 Task: Select a due date automation when advanced on, 2 days before a card is due add fields with custom field "Resume" set to a date in this week at 11:00 AM.
Action: Mouse moved to (1048, 81)
Screenshot: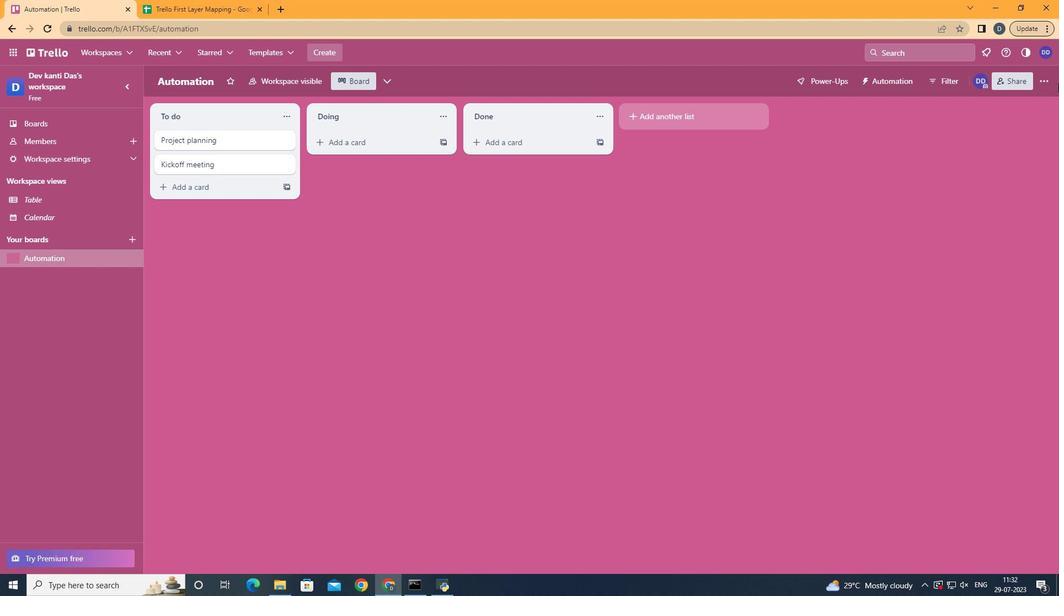 
Action: Mouse pressed left at (1048, 81)
Screenshot: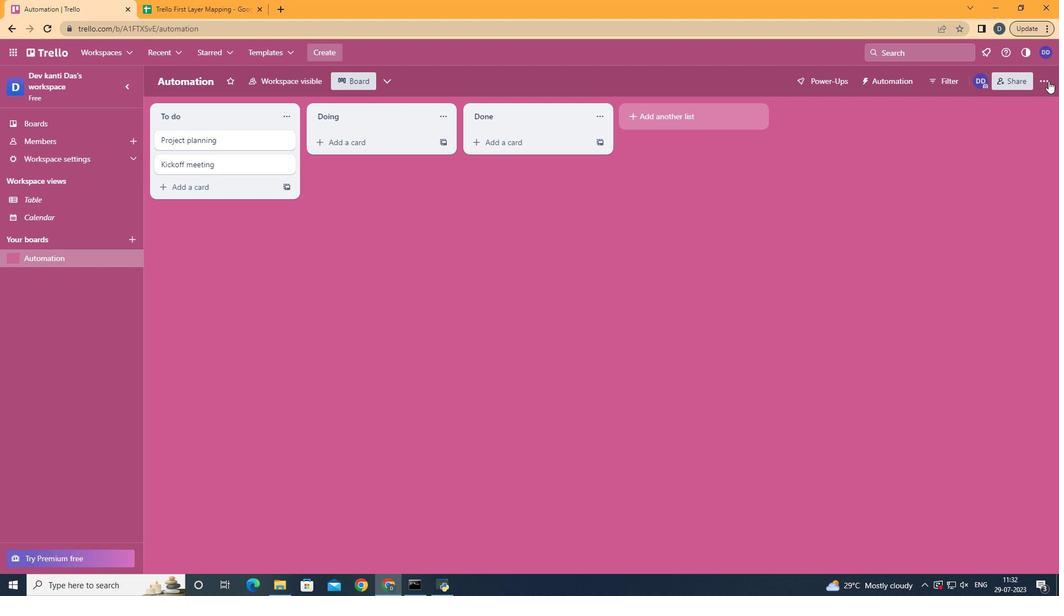
Action: Mouse moved to (955, 236)
Screenshot: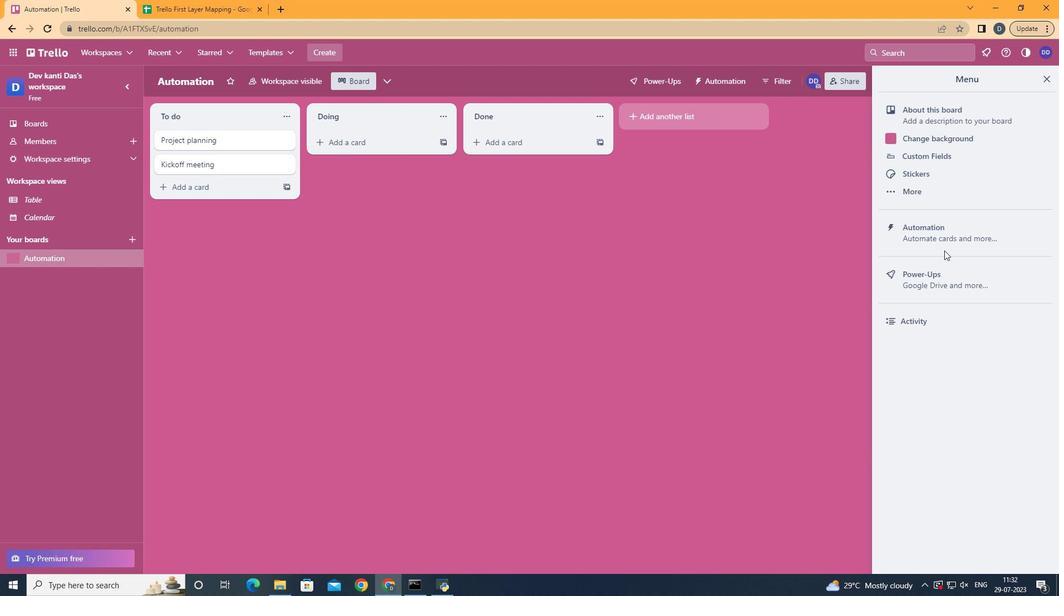 
Action: Mouse pressed left at (955, 236)
Screenshot: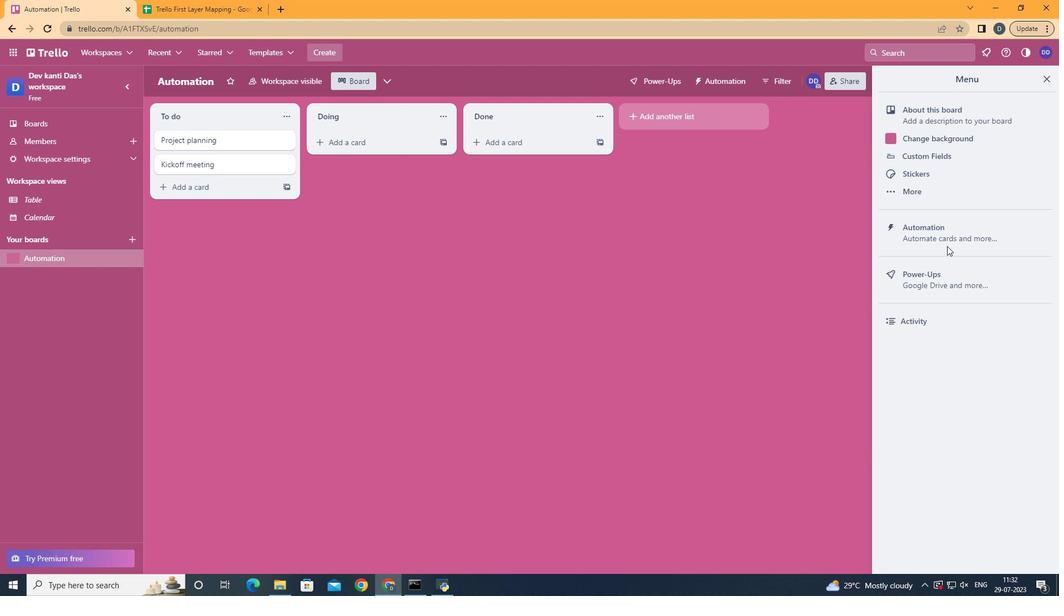 
Action: Mouse moved to (187, 218)
Screenshot: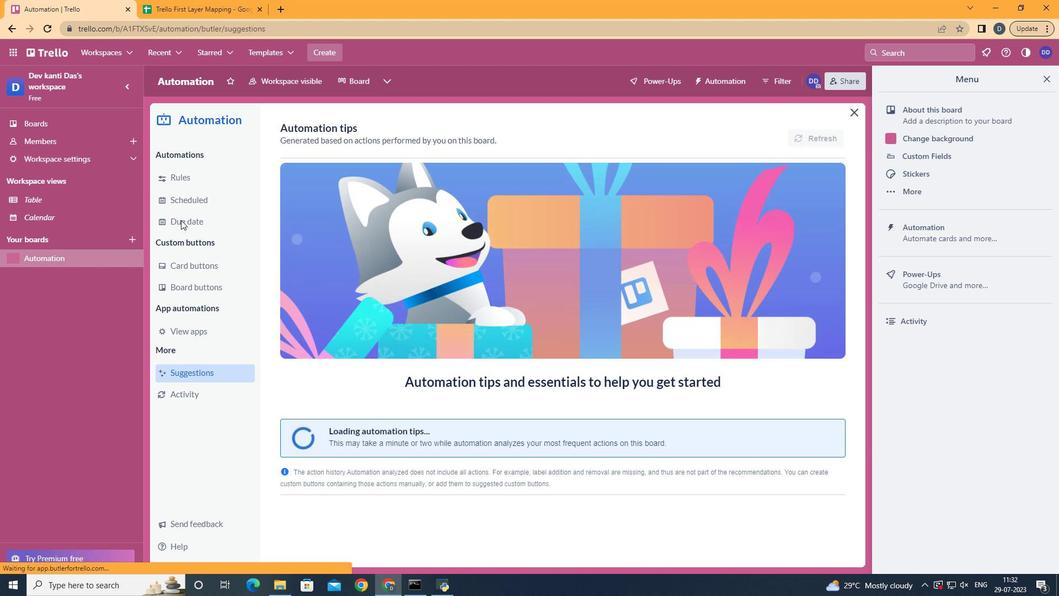 
Action: Mouse pressed left at (187, 218)
Screenshot: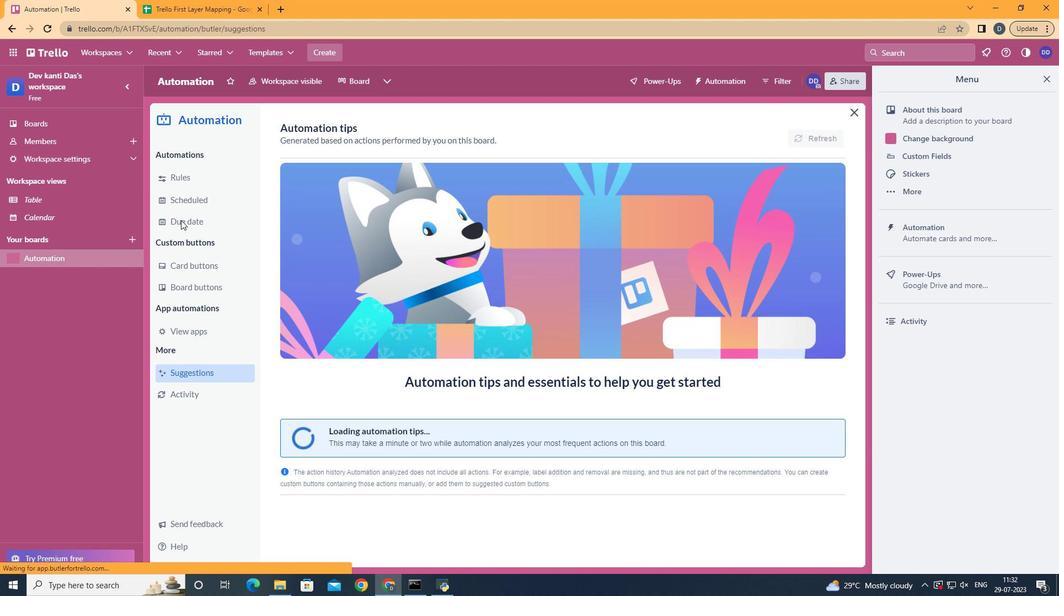 
Action: Mouse moved to (800, 128)
Screenshot: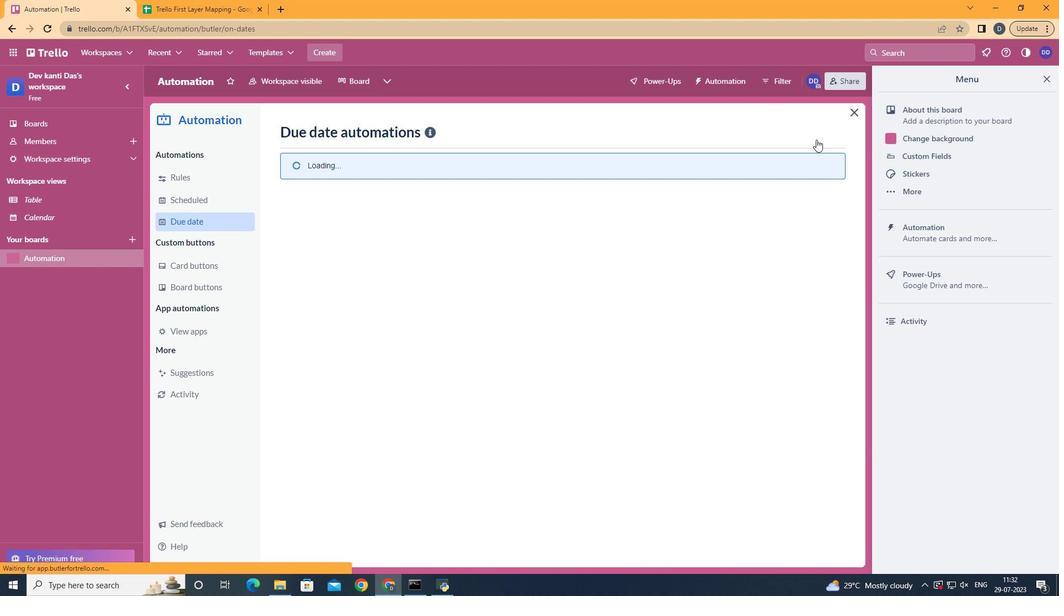
Action: Mouse pressed left at (800, 128)
Screenshot: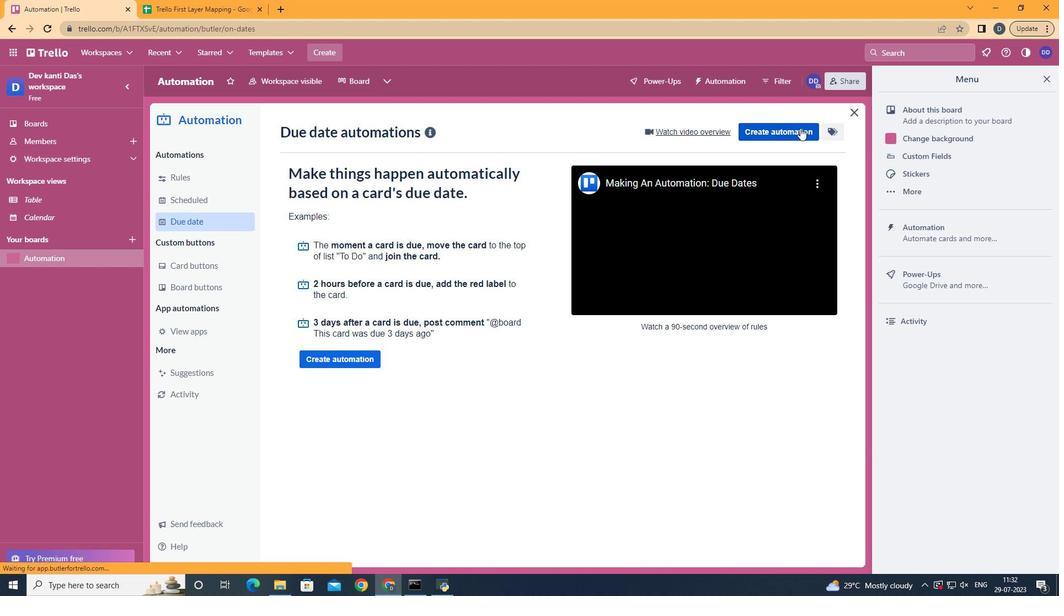 
Action: Mouse moved to (509, 243)
Screenshot: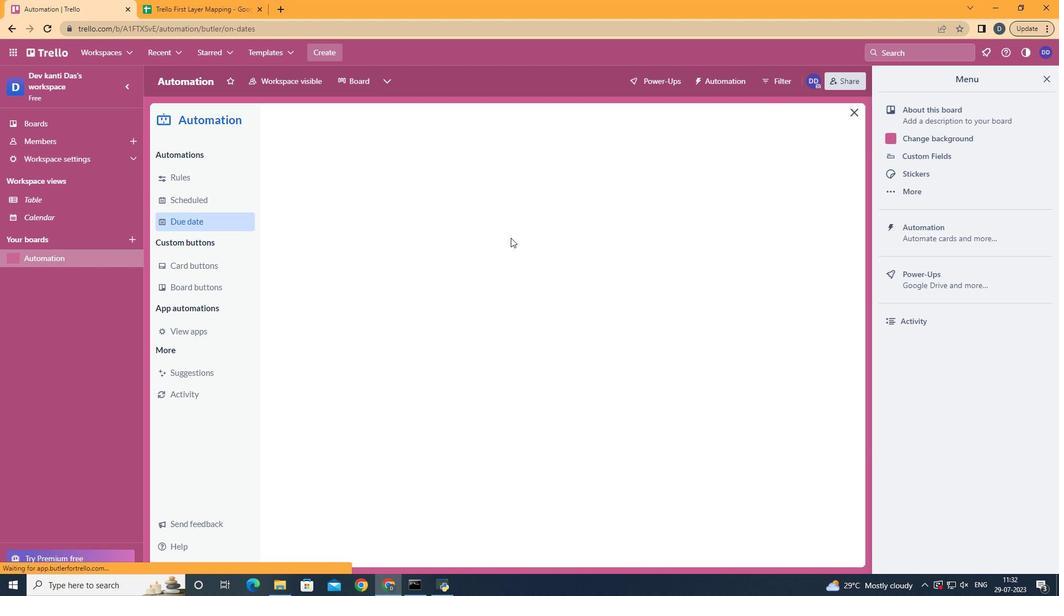 
Action: Mouse pressed left at (509, 243)
Screenshot: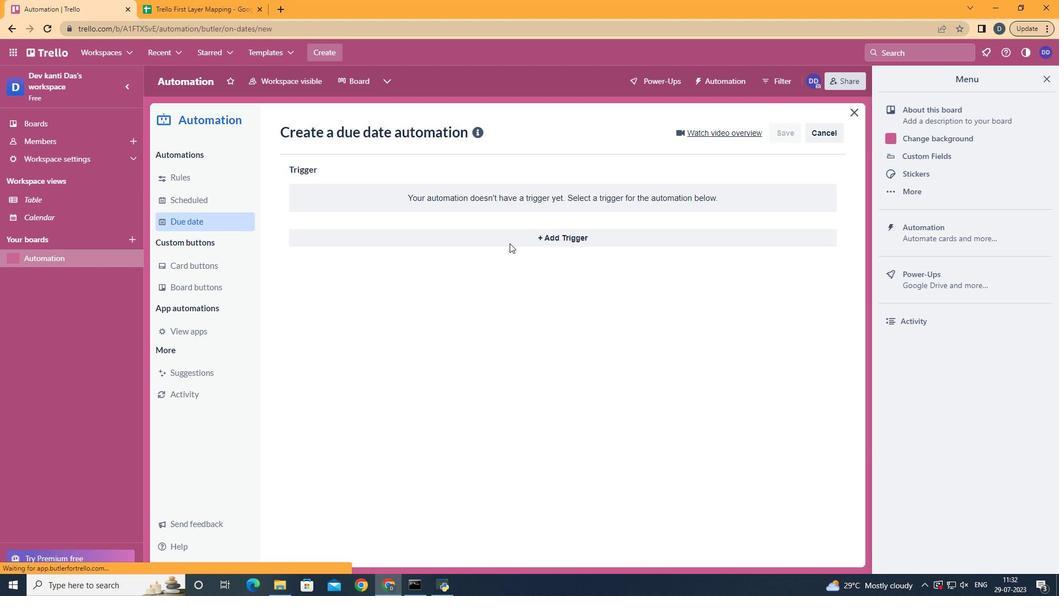 
Action: Mouse moved to (444, 408)
Screenshot: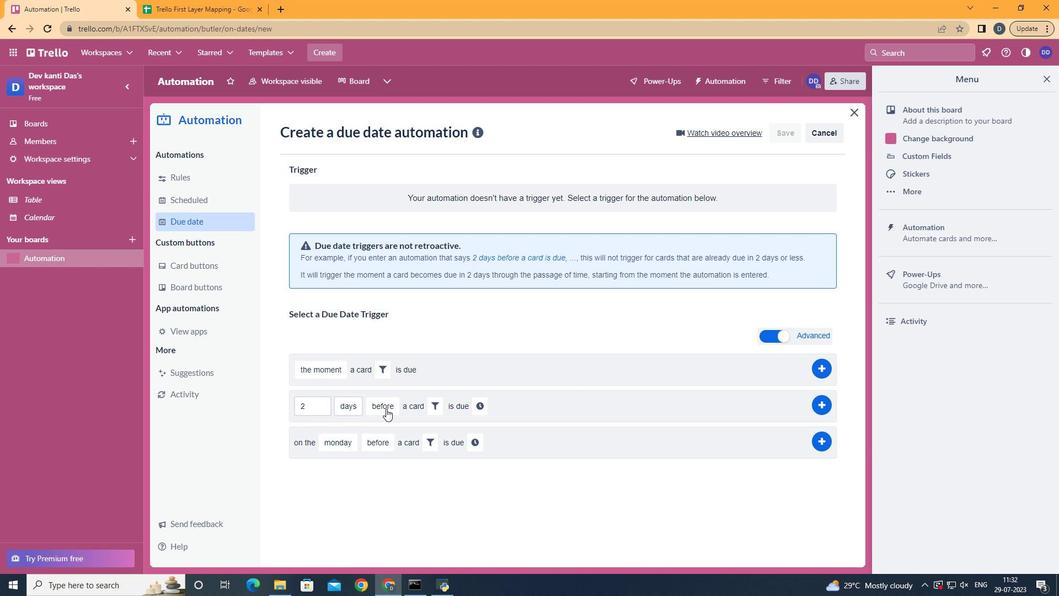 
Action: Mouse pressed left at (444, 408)
Screenshot: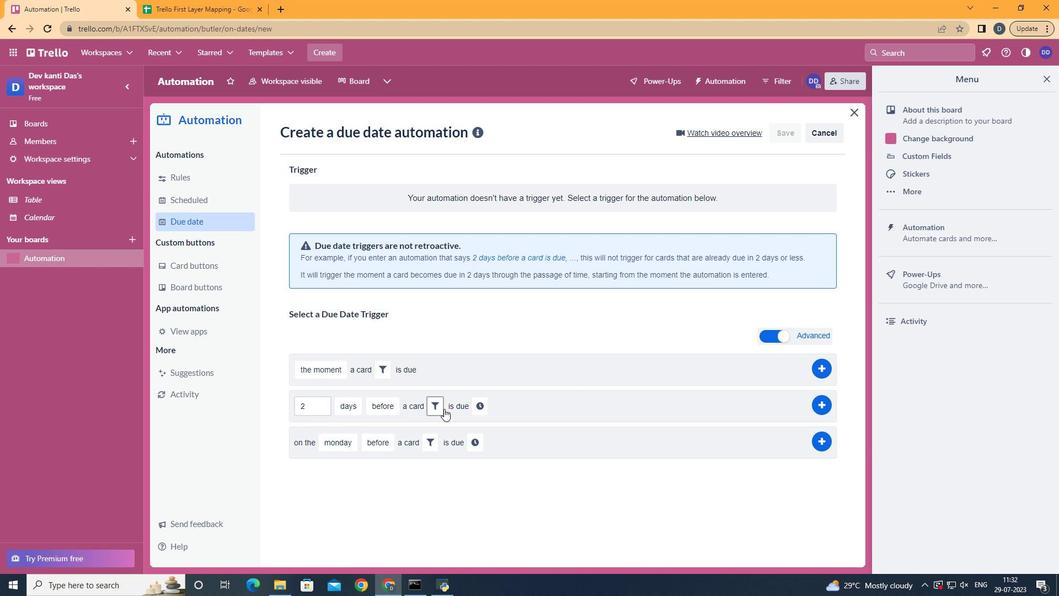 
Action: Mouse moved to (614, 437)
Screenshot: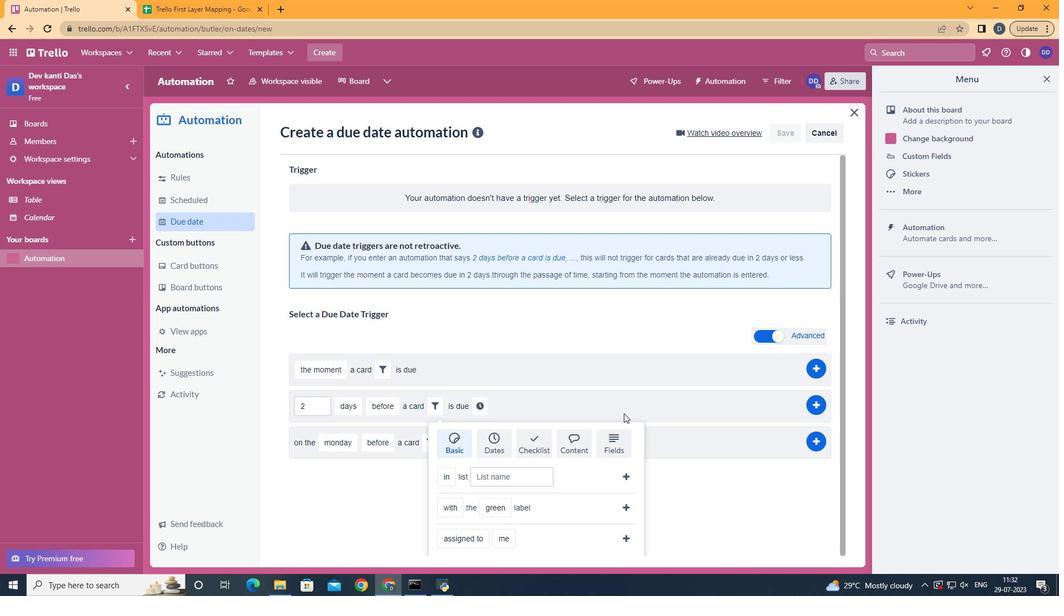 
Action: Mouse pressed left at (614, 437)
Screenshot: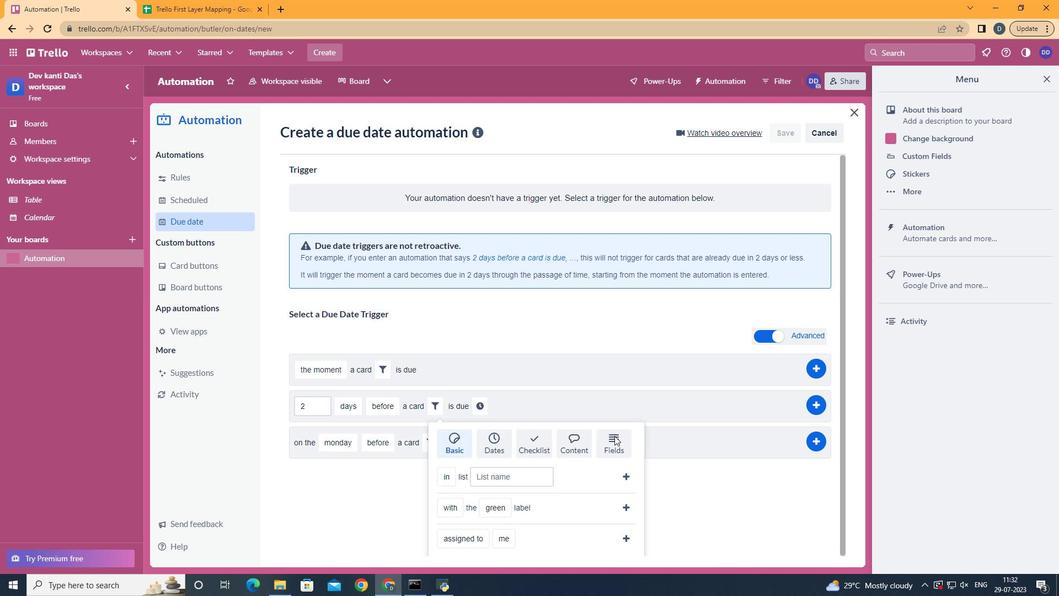 
Action: Mouse moved to (614, 438)
Screenshot: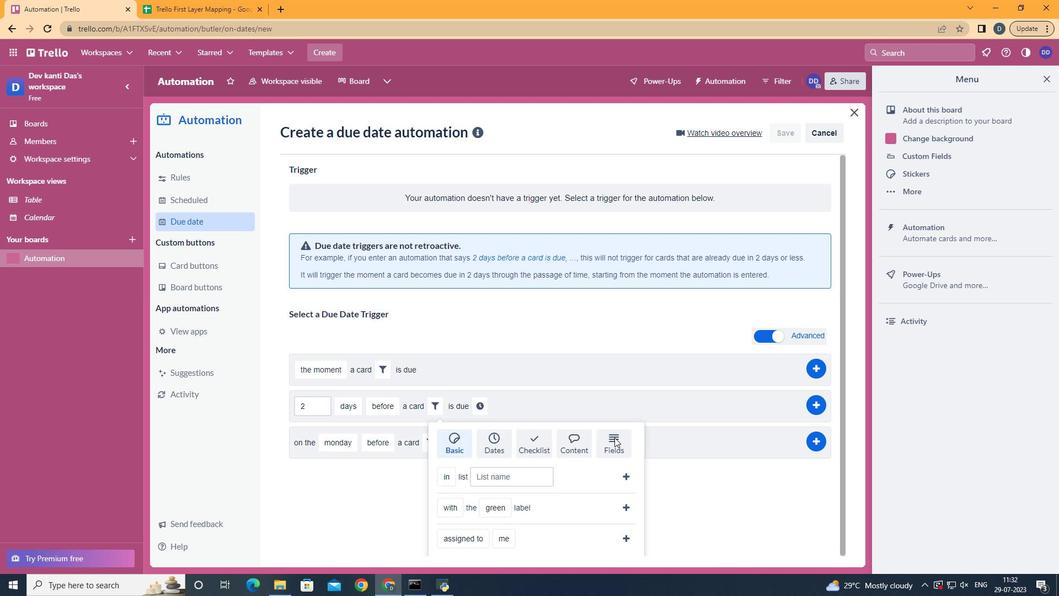 
Action: Mouse scrolled (614, 437) with delta (0, 0)
Screenshot: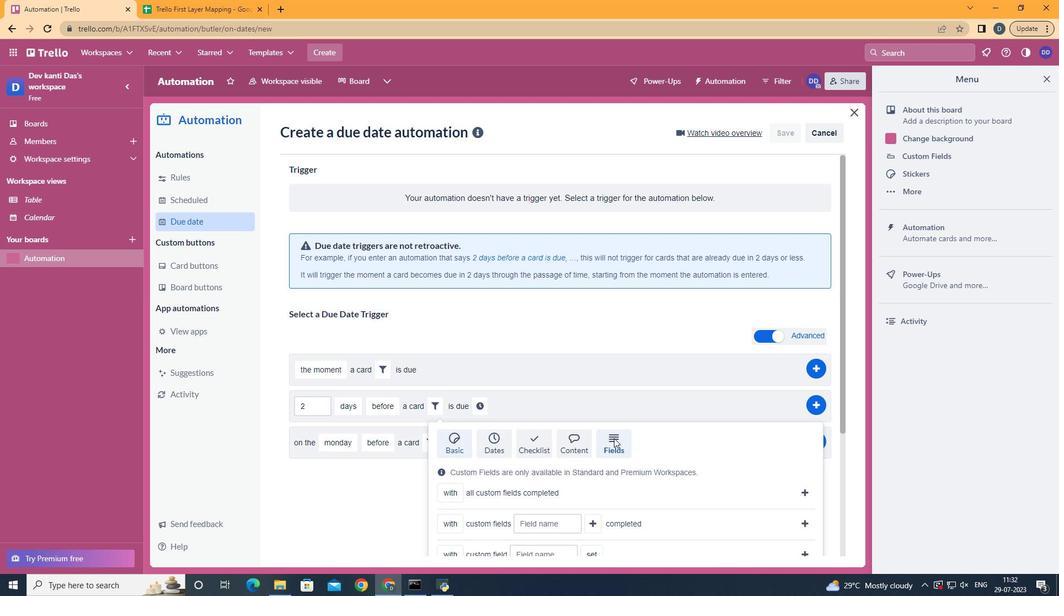 
Action: Mouse scrolled (614, 437) with delta (0, 0)
Screenshot: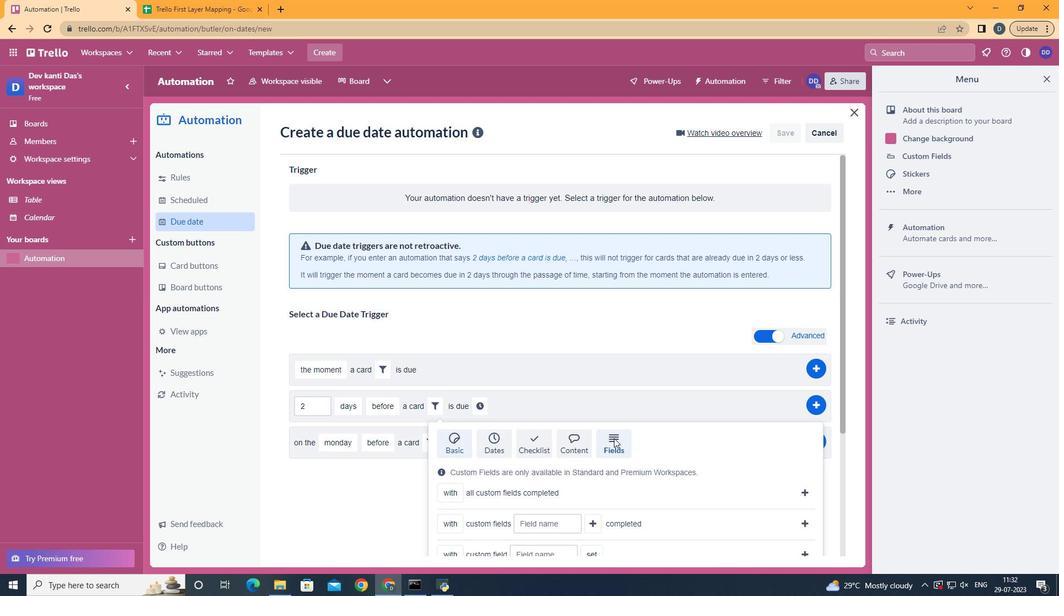
Action: Mouse scrolled (614, 437) with delta (0, 0)
Screenshot: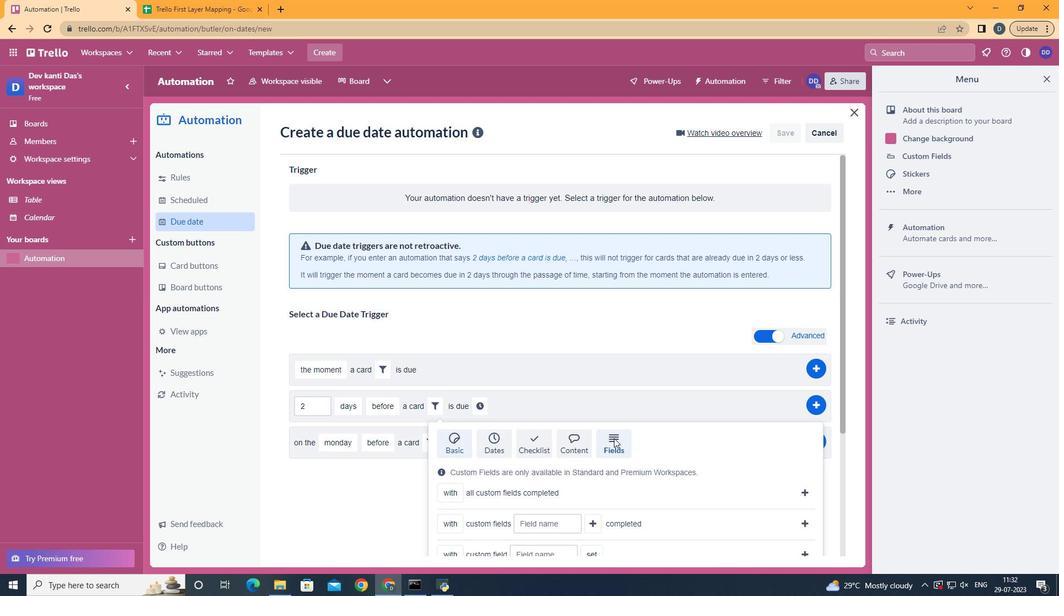 
Action: Mouse scrolled (614, 437) with delta (0, 0)
Screenshot: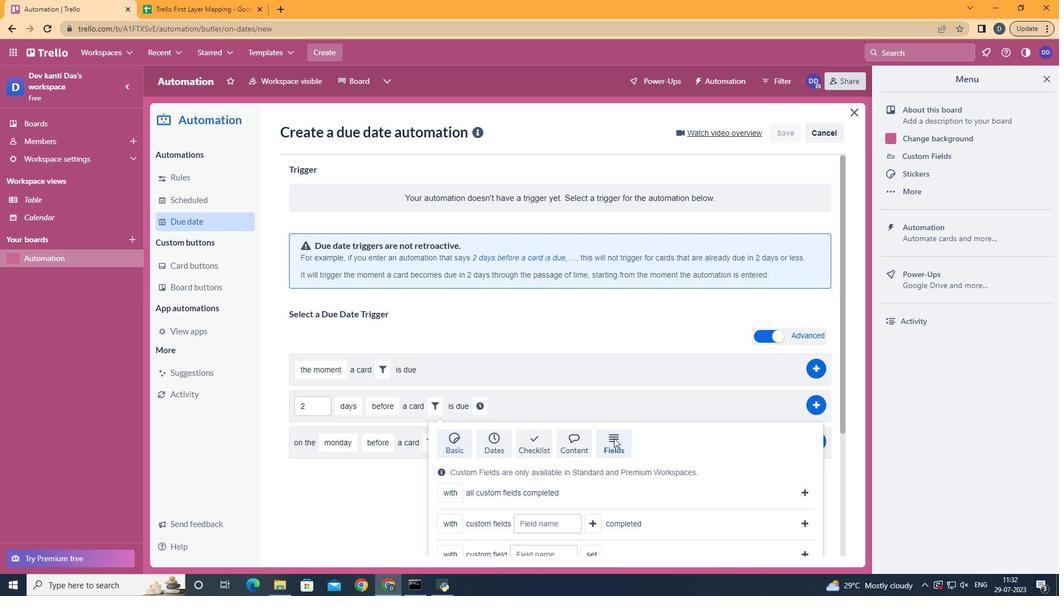 
Action: Mouse scrolled (614, 437) with delta (0, 0)
Screenshot: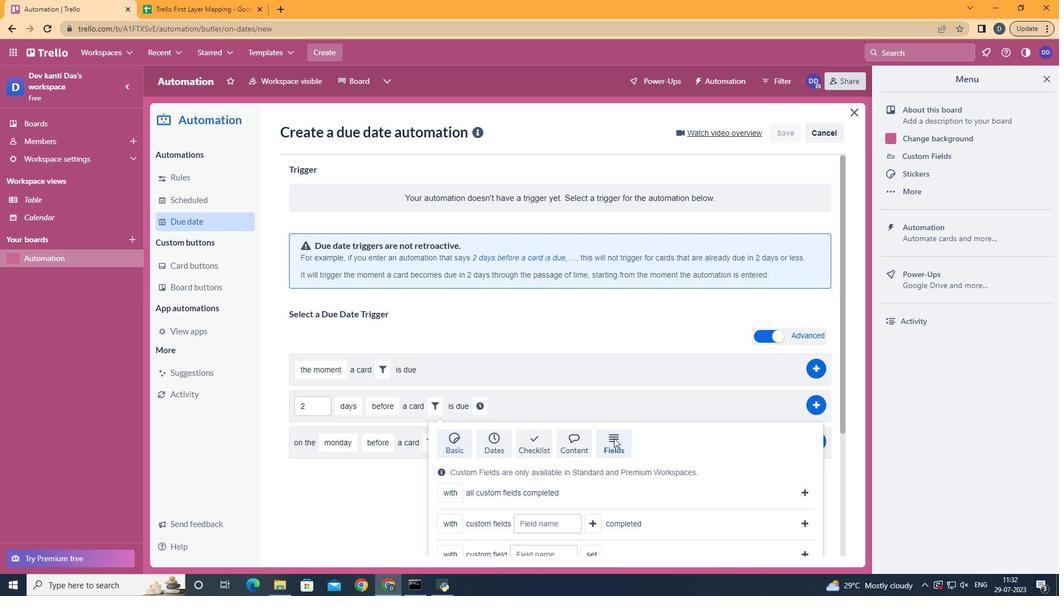 
Action: Mouse scrolled (614, 437) with delta (0, 0)
Screenshot: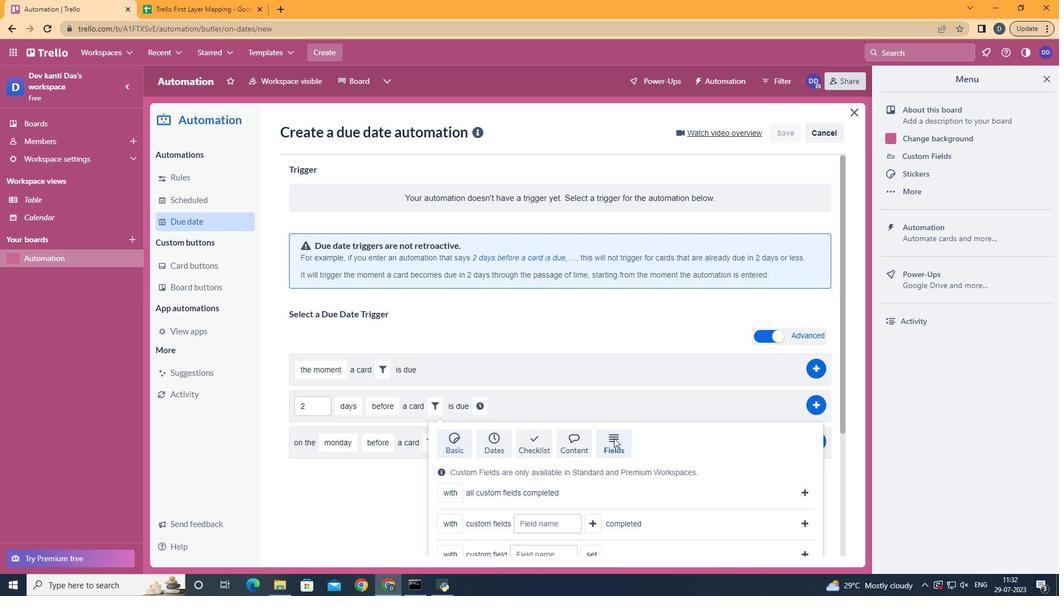 
Action: Mouse moved to (456, 519)
Screenshot: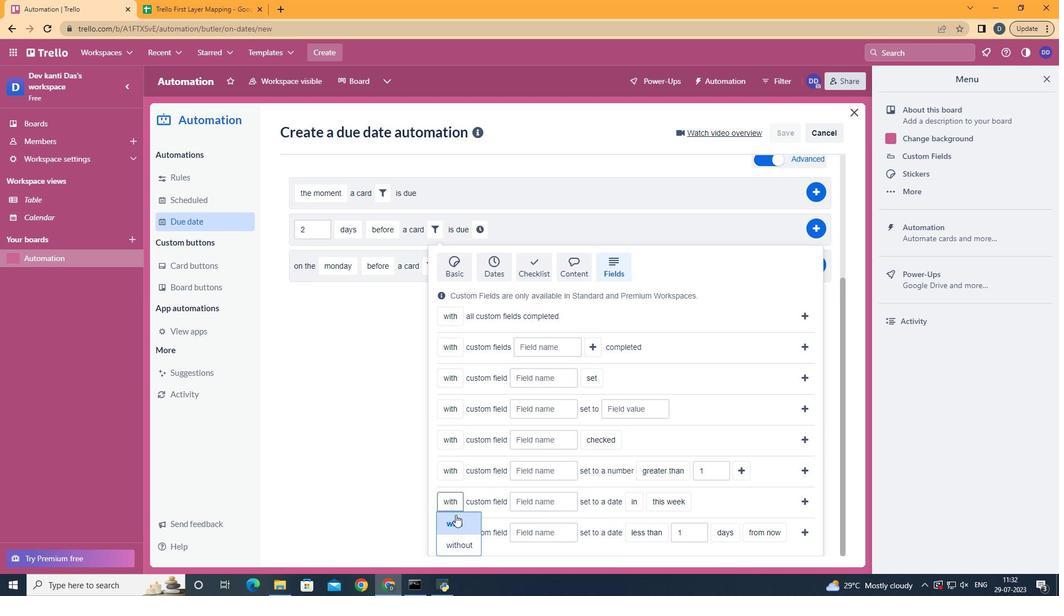 
Action: Mouse pressed left at (456, 519)
Screenshot: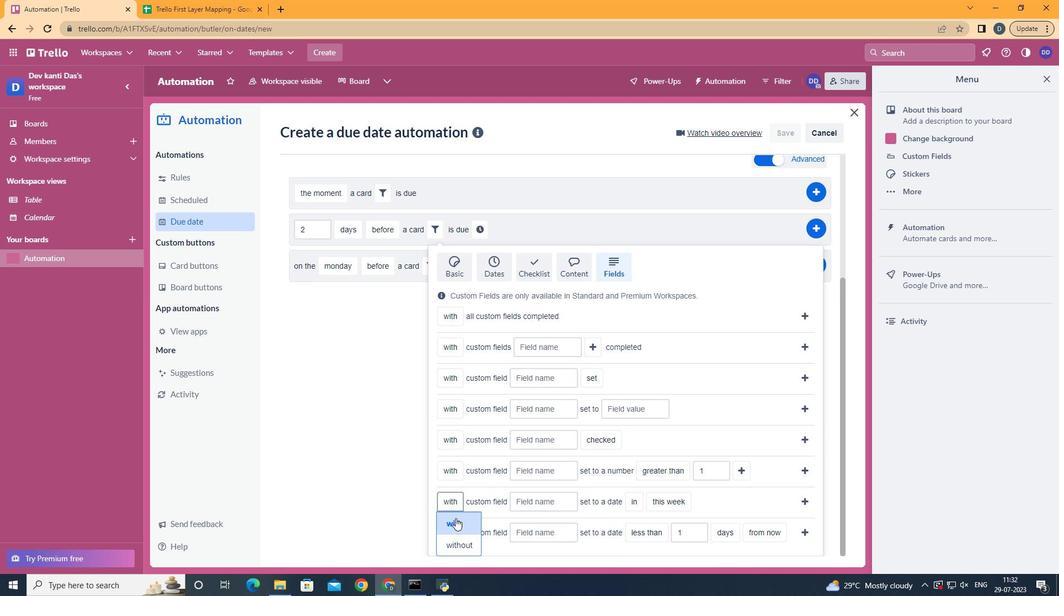 
Action: Mouse moved to (544, 502)
Screenshot: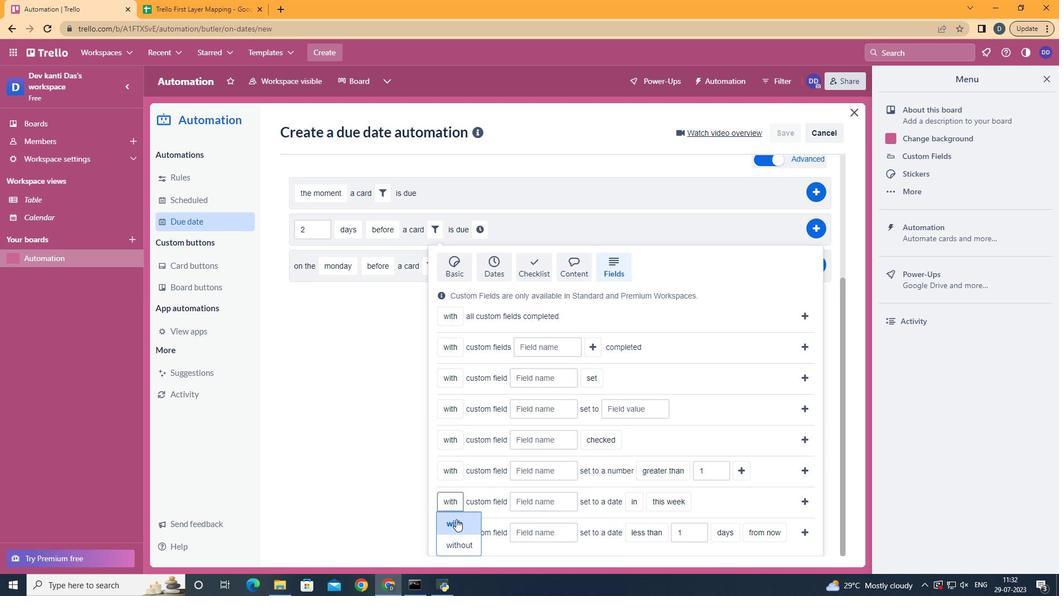 
Action: Mouse pressed left at (544, 502)
Screenshot: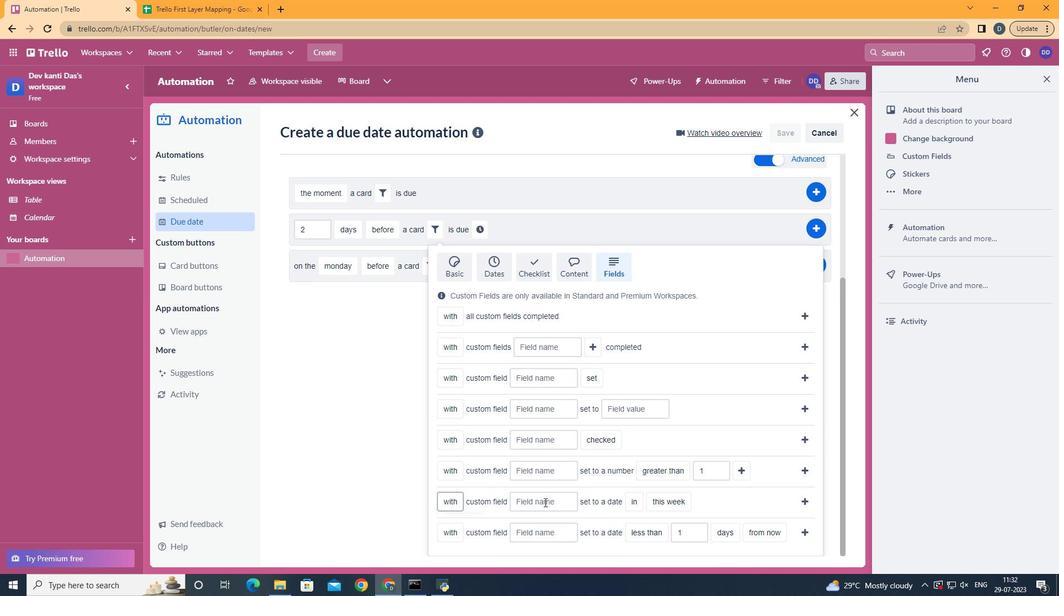
Action: Key pressed <Key.shift>Resume
Screenshot: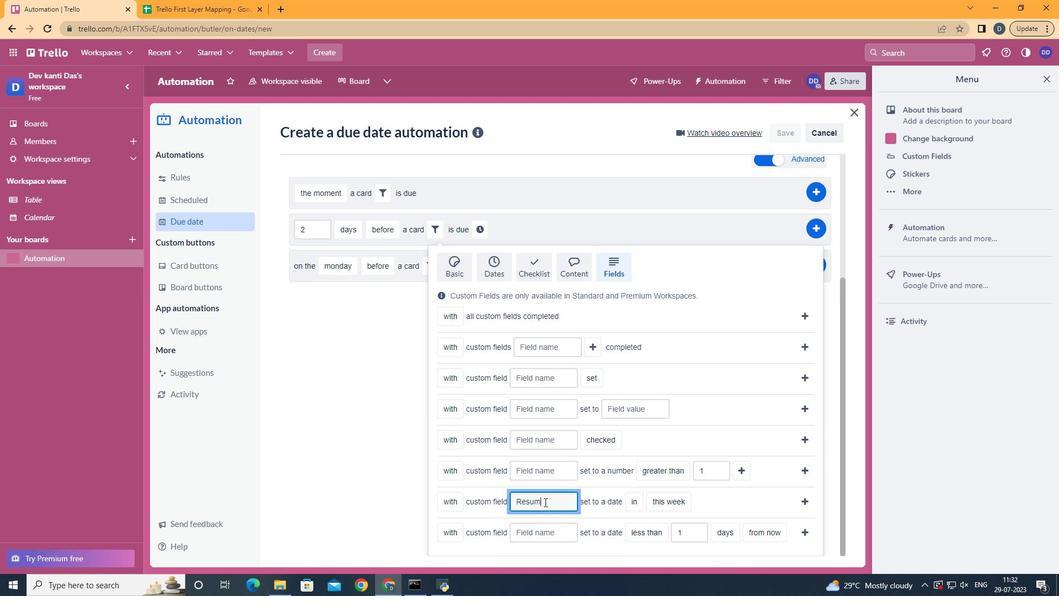 
Action: Mouse moved to (635, 523)
Screenshot: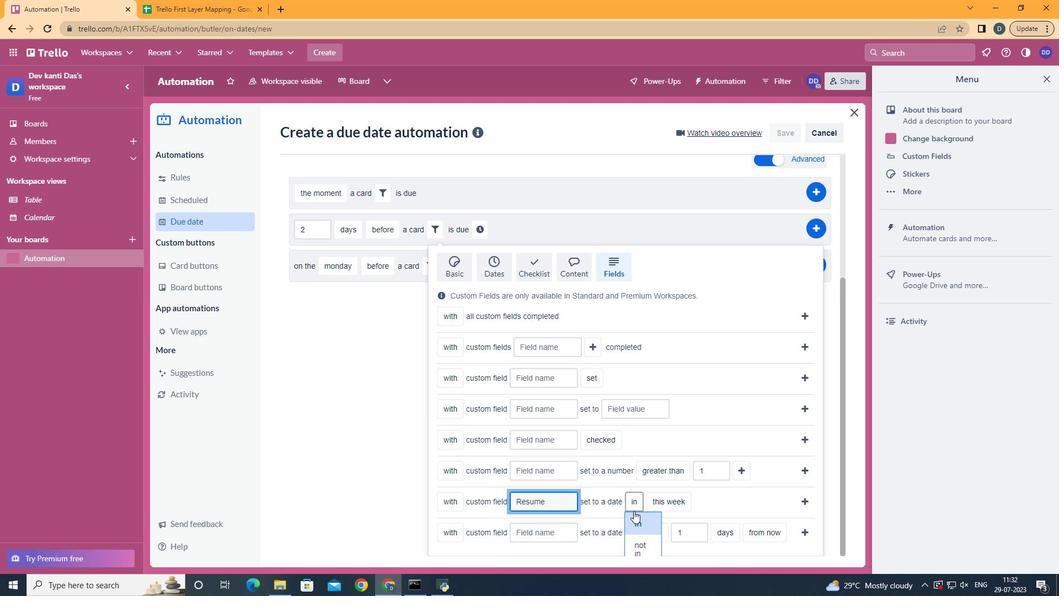 
Action: Mouse pressed left at (635, 523)
Screenshot: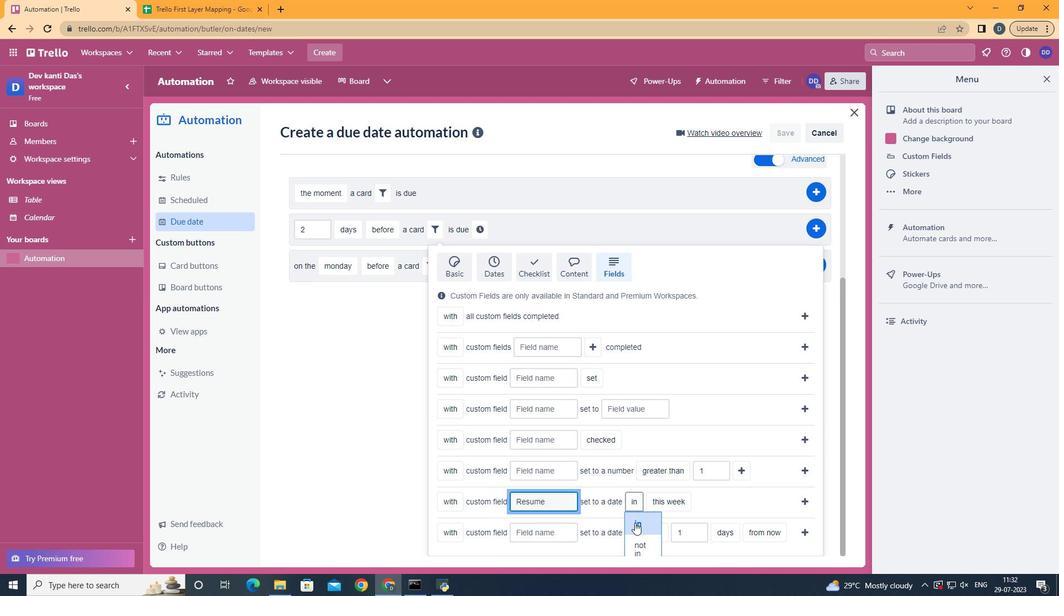 
Action: Mouse moved to (675, 521)
Screenshot: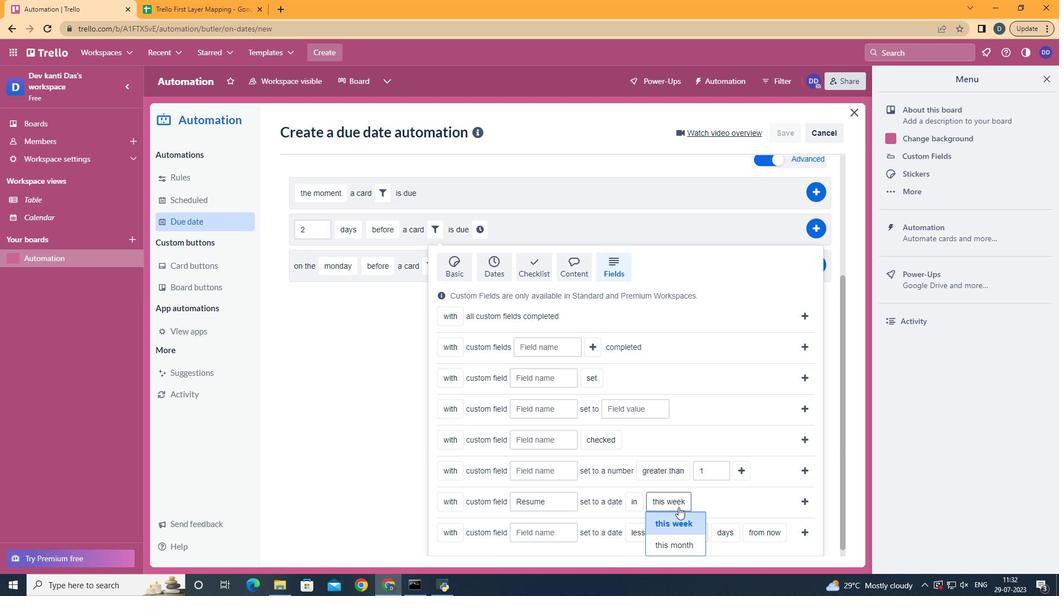 
Action: Mouse pressed left at (675, 521)
Screenshot: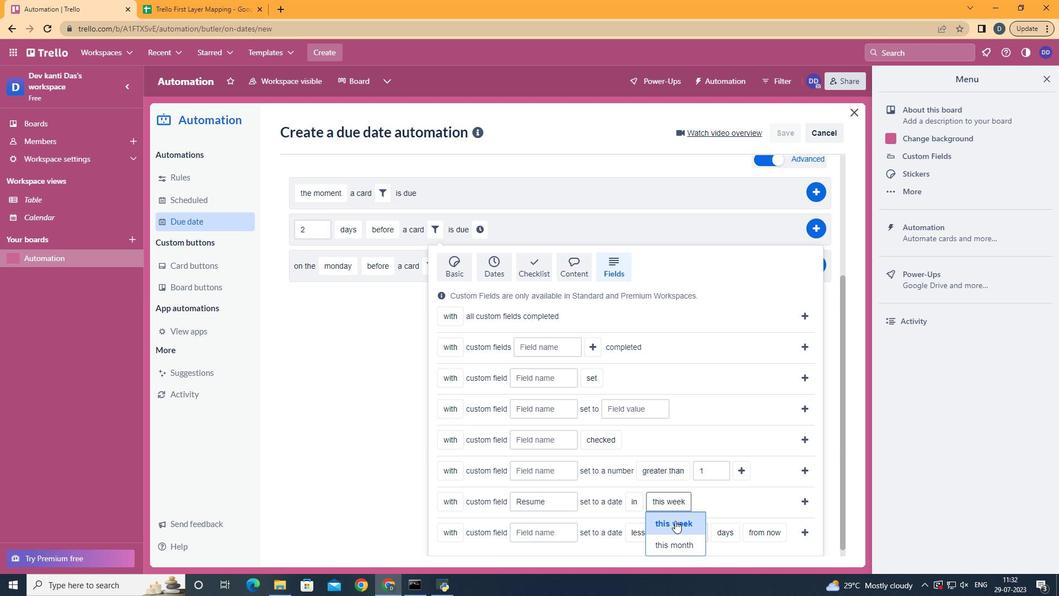 
Action: Mouse moved to (806, 501)
Screenshot: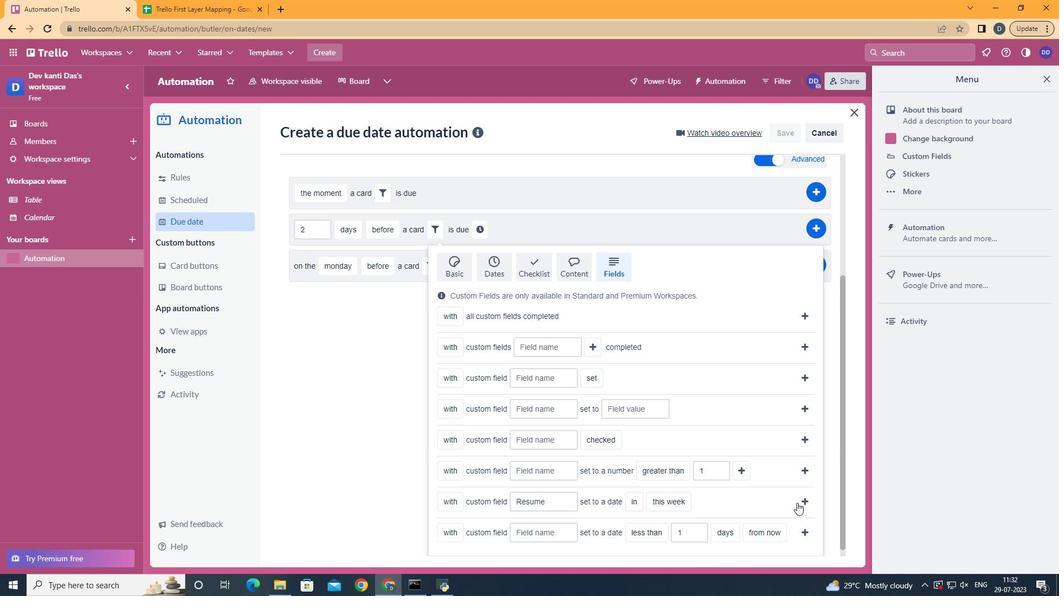 
Action: Mouse pressed left at (806, 501)
Screenshot: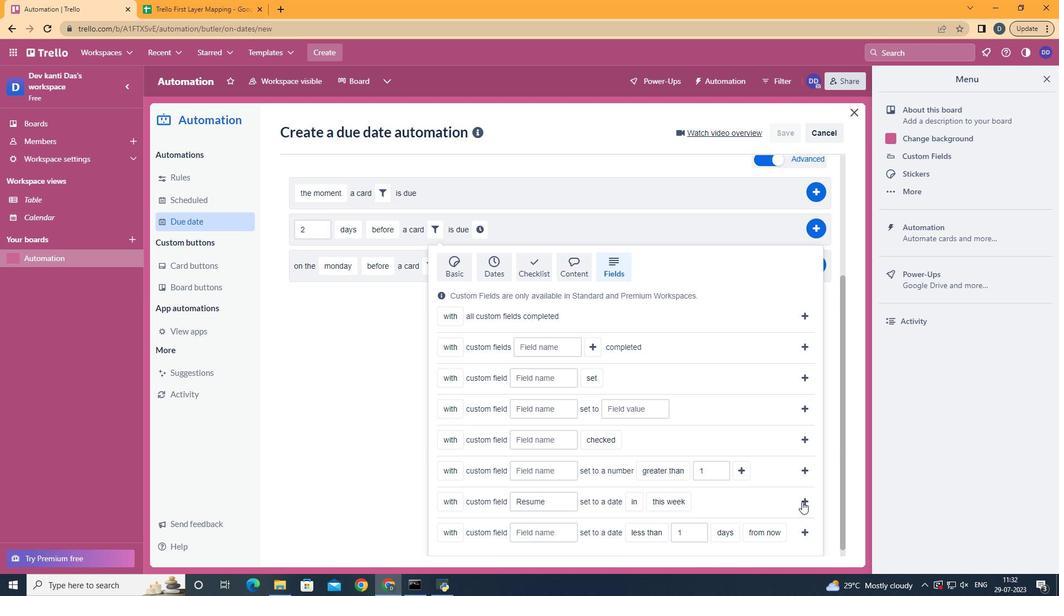 
Action: Mouse moved to (686, 407)
Screenshot: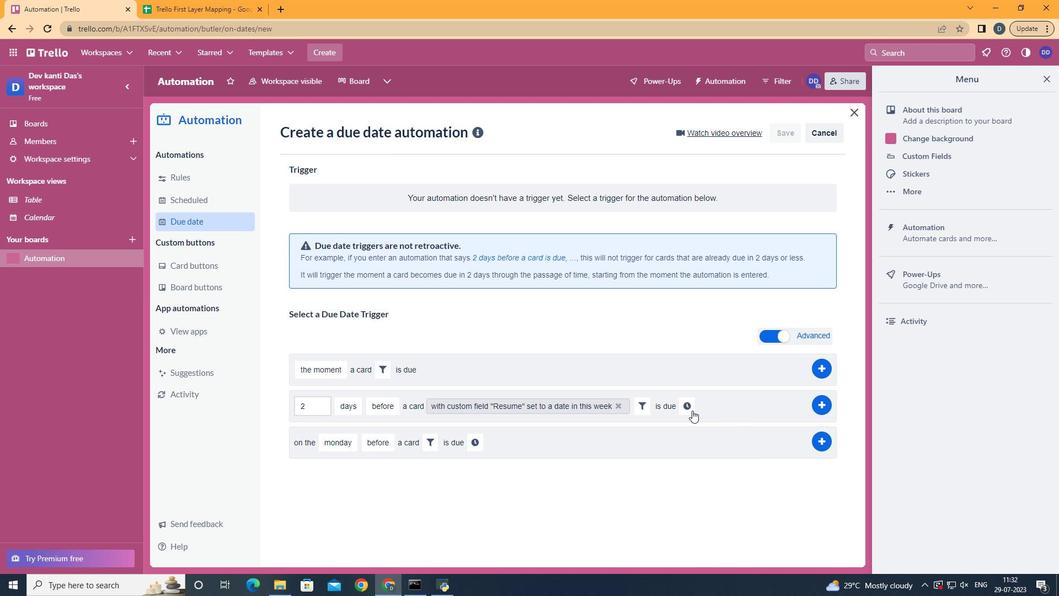 
Action: Mouse pressed left at (686, 407)
Screenshot: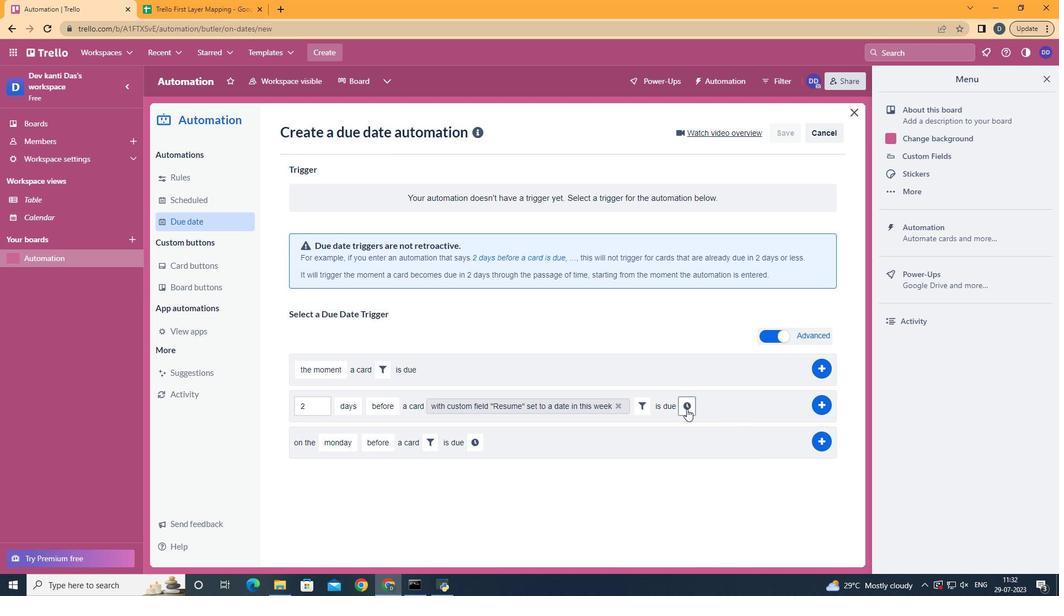 
Action: Mouse moved to (328, 434)
Screenshot: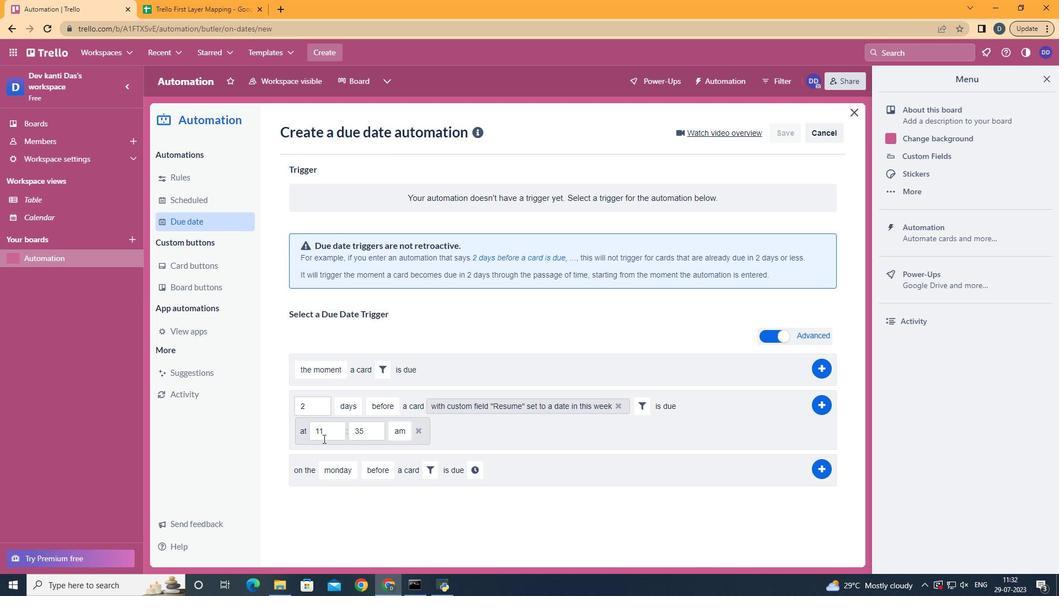 
Action: Mouse pressed left at (328, 434)
Screenshot: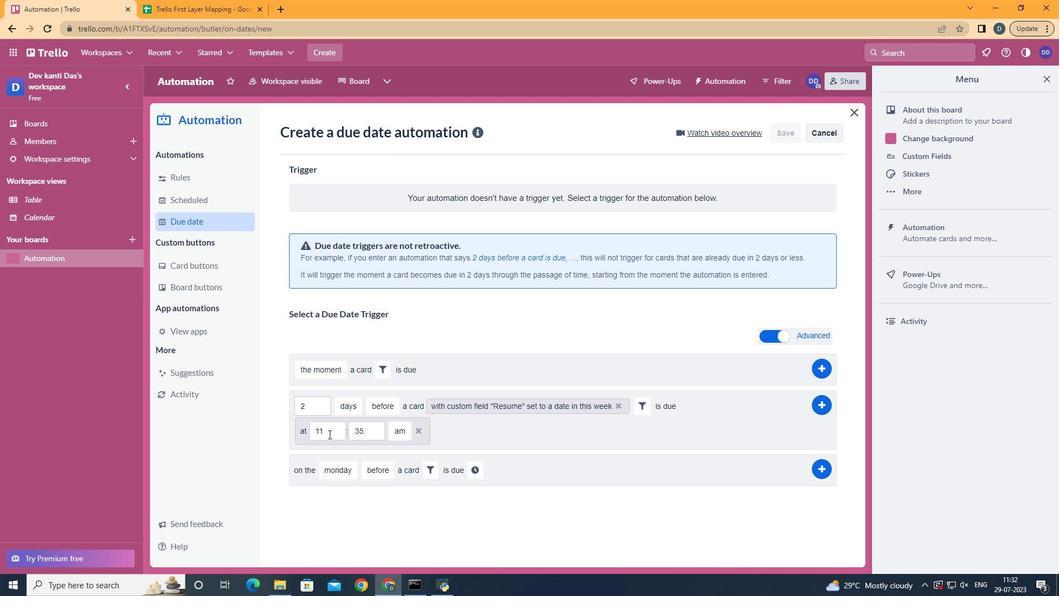 
Action: Mouse moved to (371, 431)
Screenshot: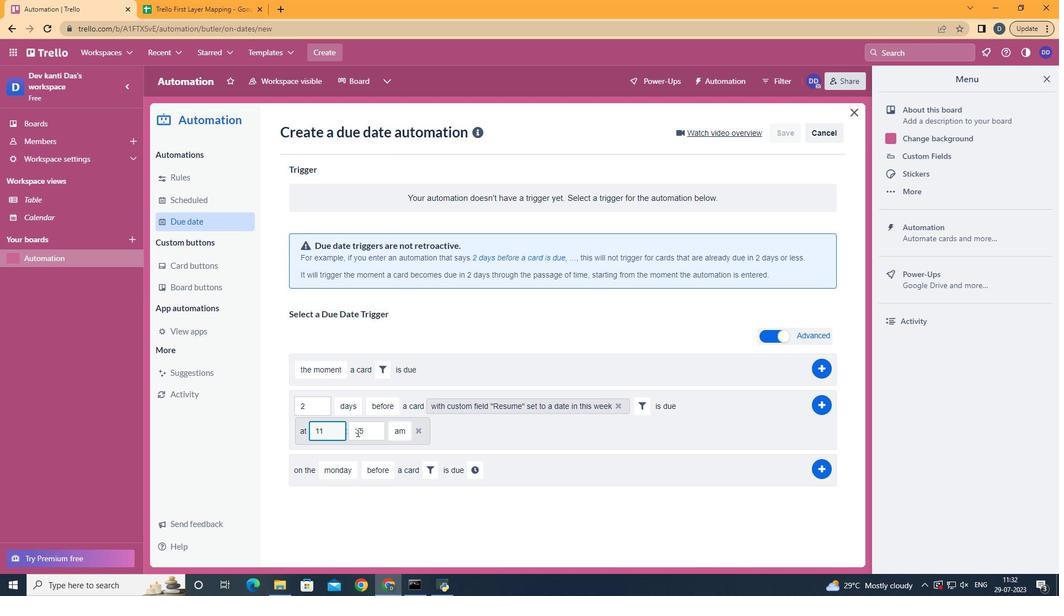 
Action: Mouse pressed left at (371, 431)
Screenshot: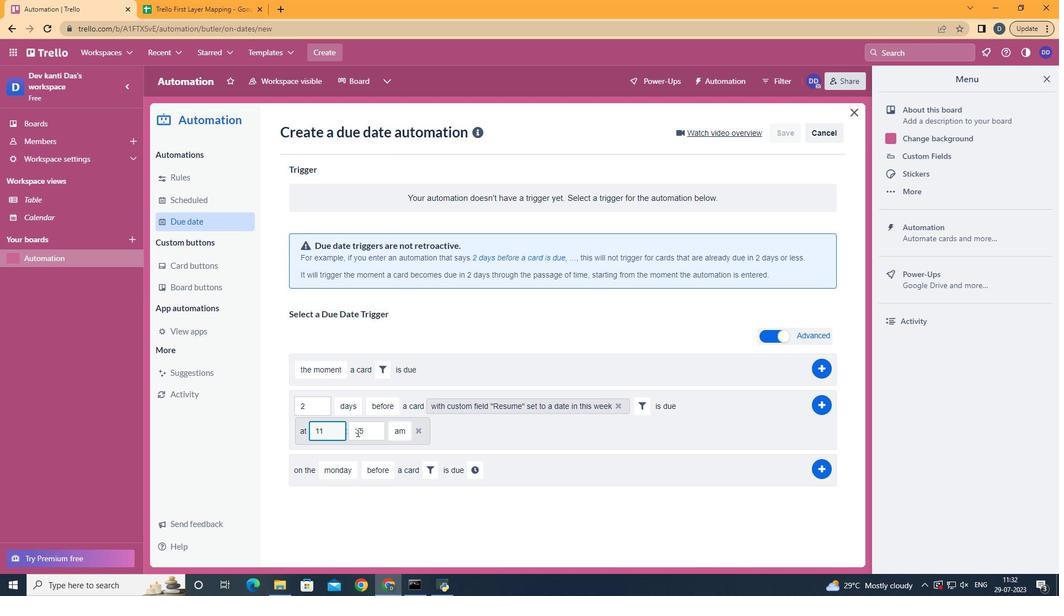 
Action: Key pressed <Key.backspace><Key.backspace>00
Screenshot: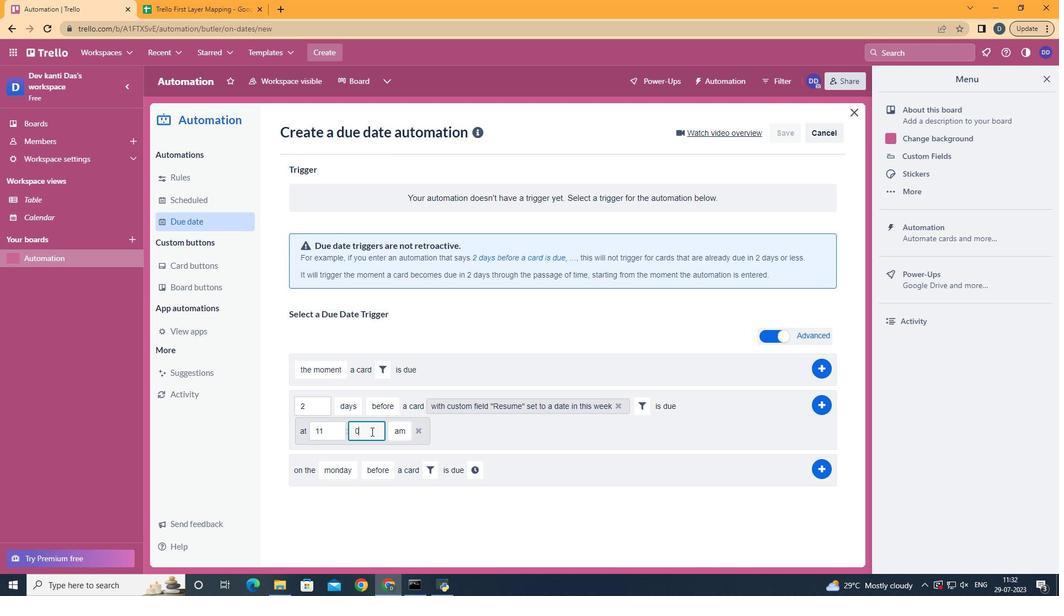 
Action: Mouse moved to (403, 449)
Screenshot: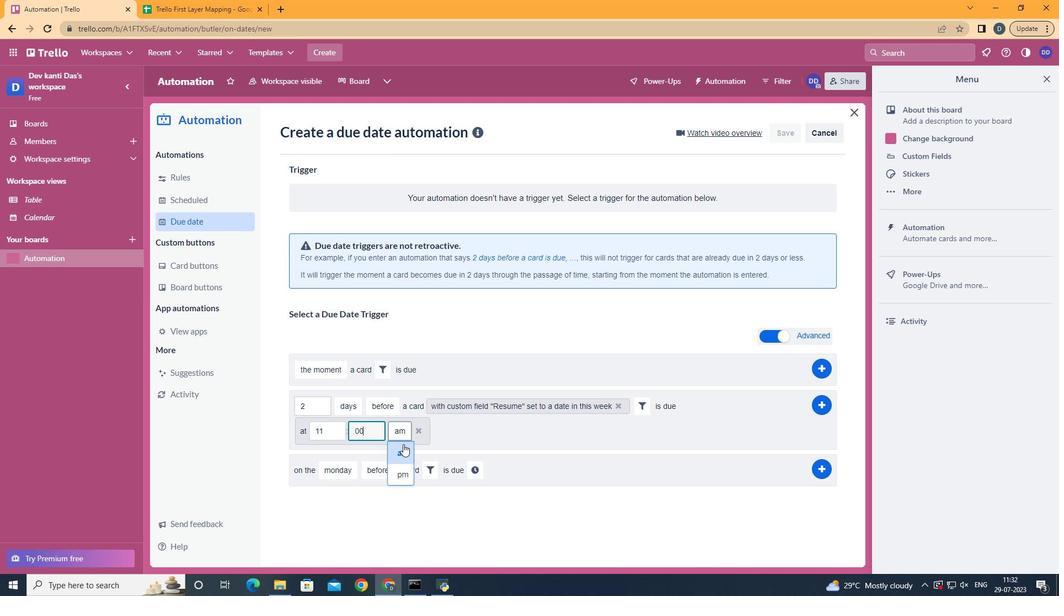
Action: Mouse pressed left at (403, 449)
Screenshot: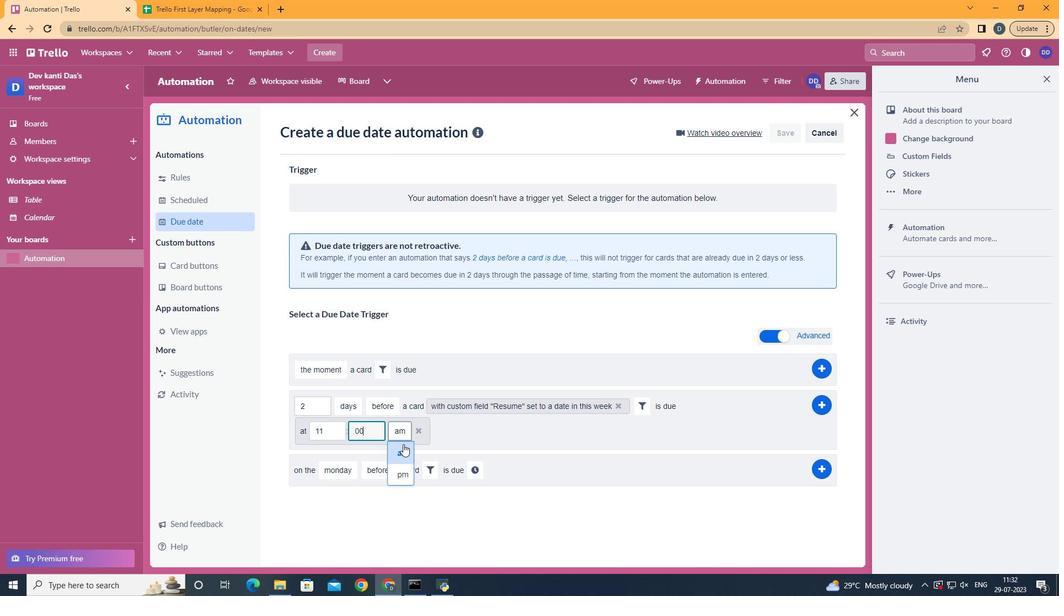 
